 Task: Make in the project WiseTech an epic 'Virtual Reality (VR) Development'.
Action: Mouse moved to (181, 53)
Screenshot: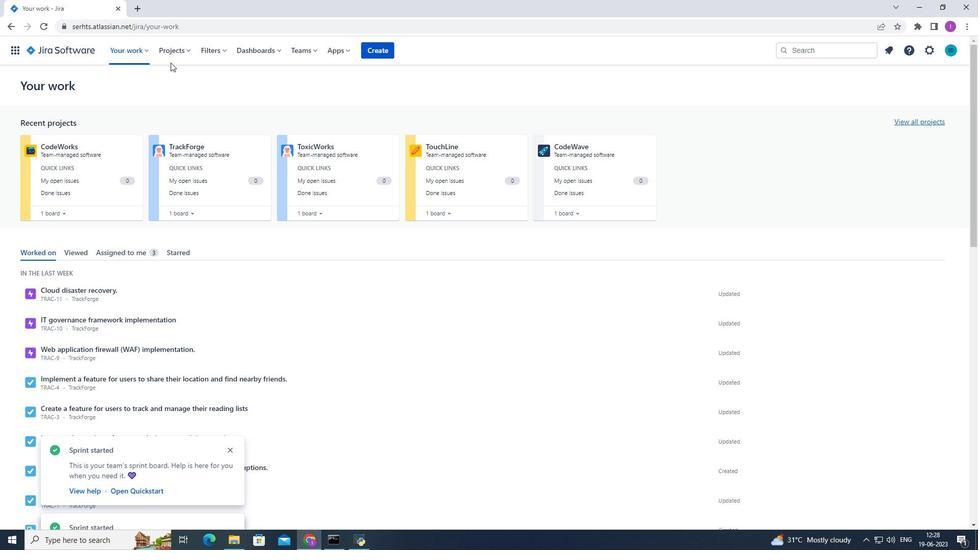 
Action: Mouse pressed left at (181, 53)
Screenshot: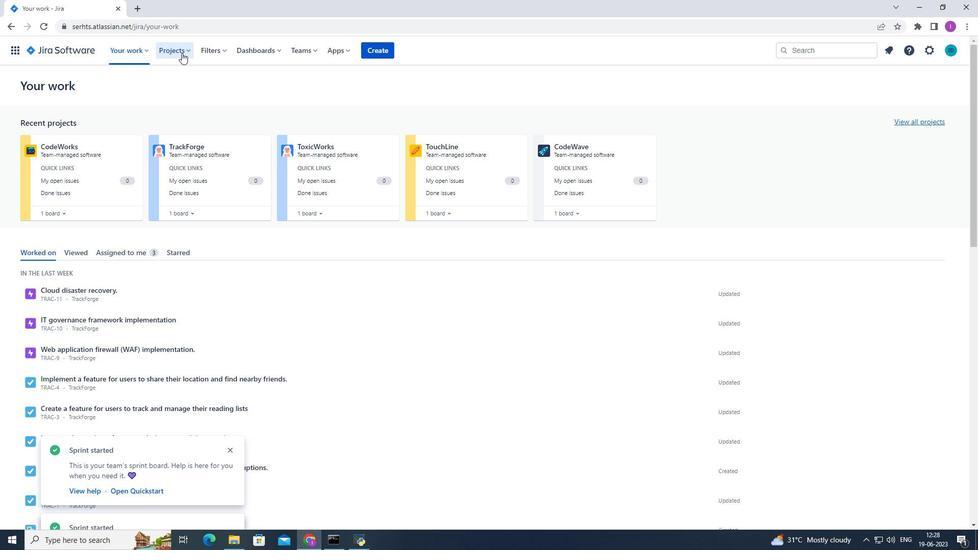 
Action: Mouse moved to (213, 94)
Screenshot: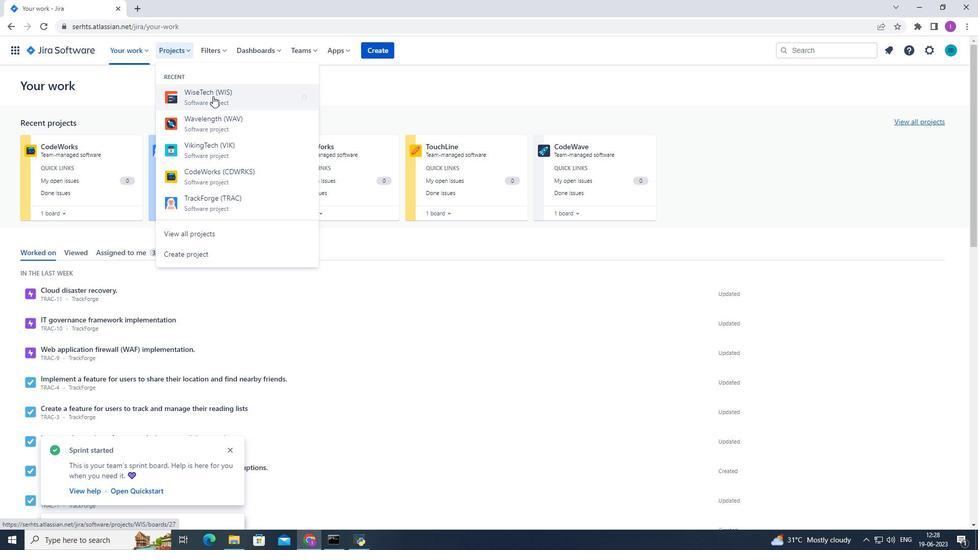 
Action: Mouse pressed left at (213, 94)
Screenshot: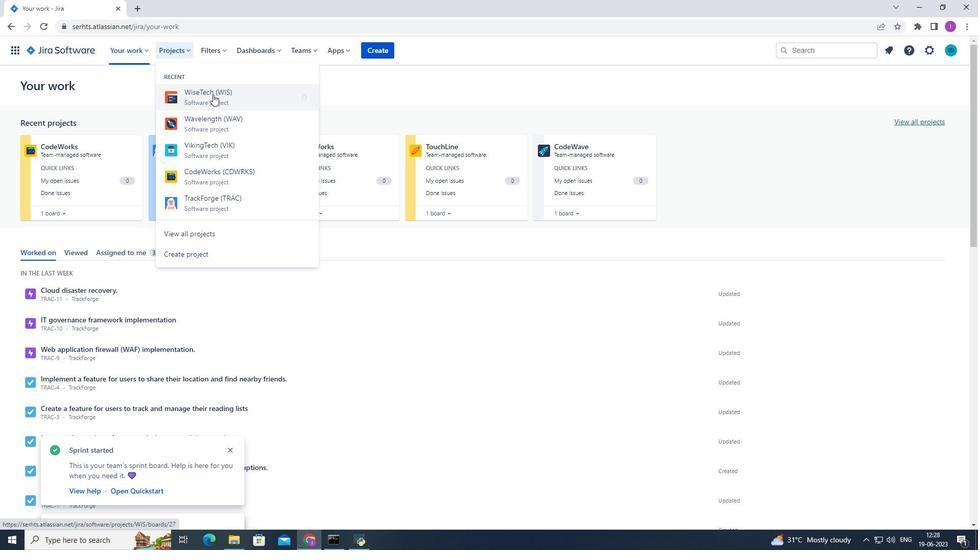 
Action: Mouse moved to (53, 151)
Screenshot: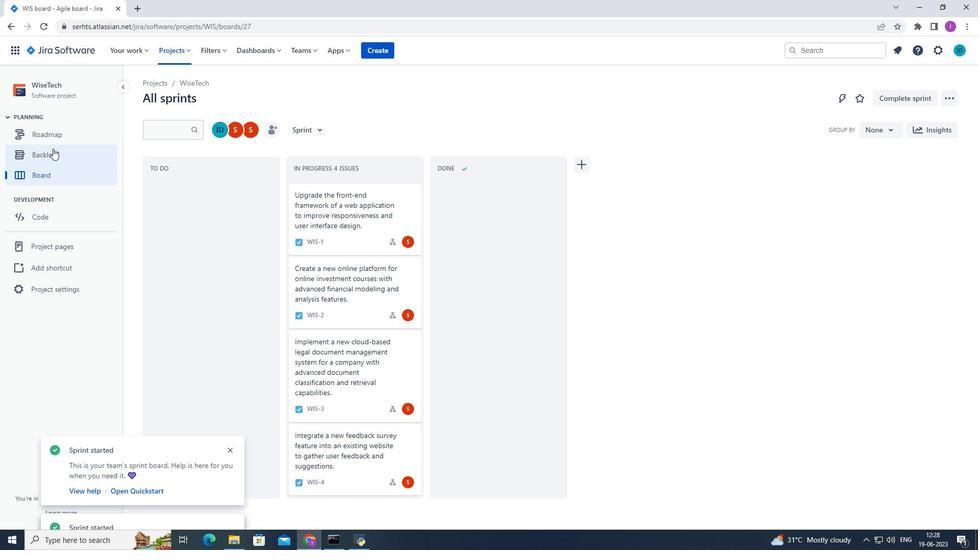
Action: Mouse pressed left at (53, 151)
Screenshot: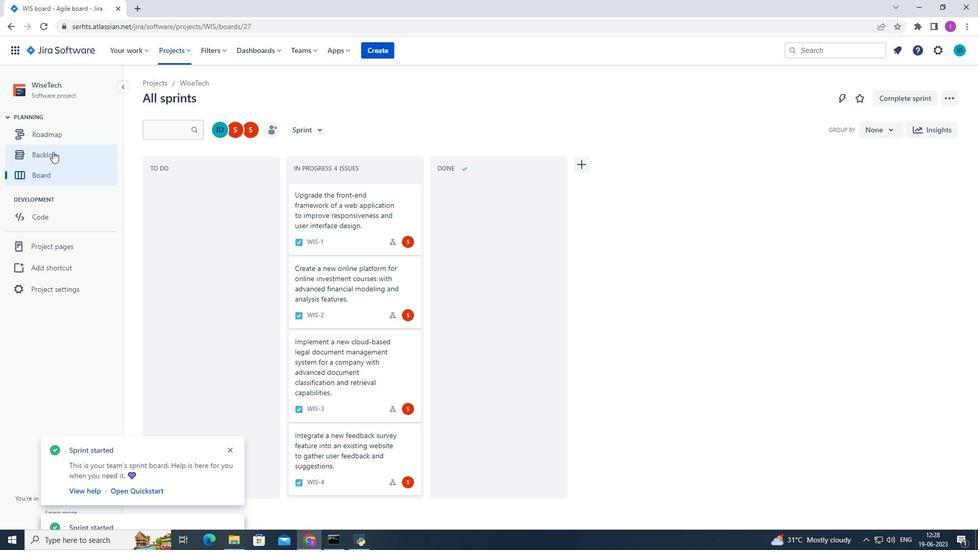 
Action: Mouse moved to (230, 451)
Screenshot: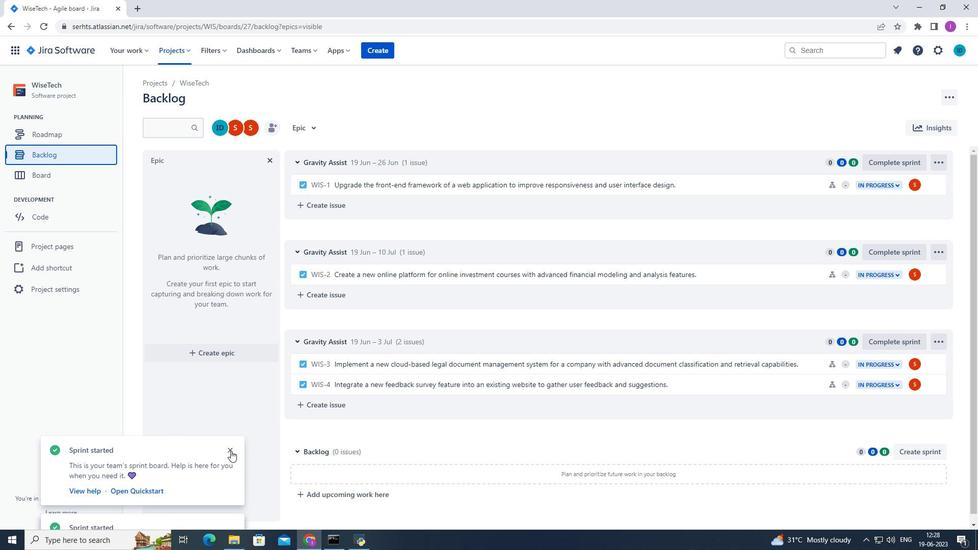 
Action: Mouse pressed left at (230, 451)
Screenshot: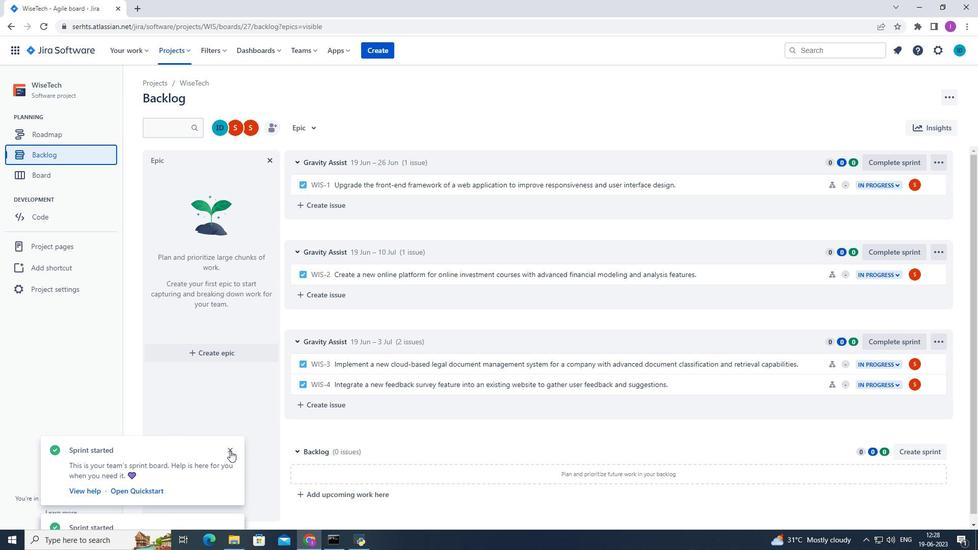 
Action: Mouse moved to (230, 450)
Screenshot: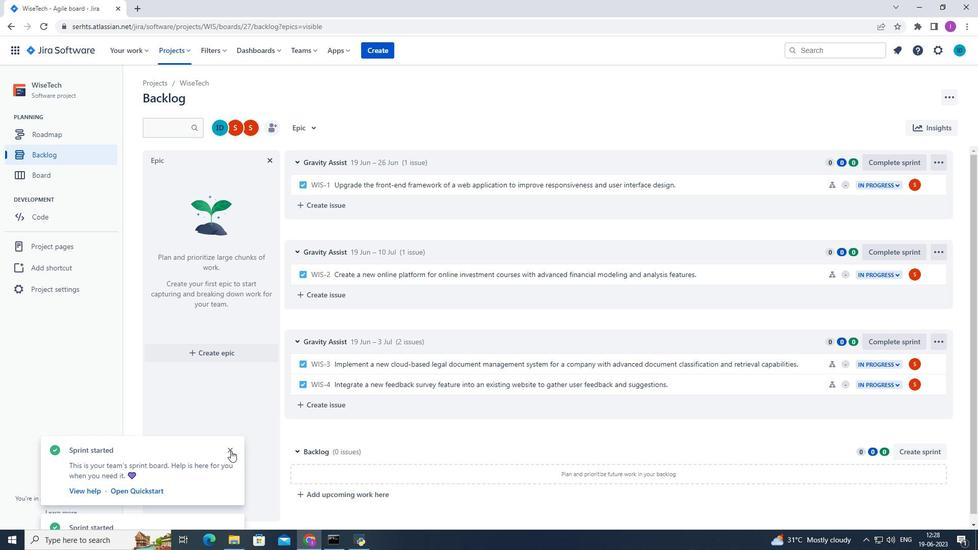 
Action: Mouse pressed left at (230, 450)
Screenshot: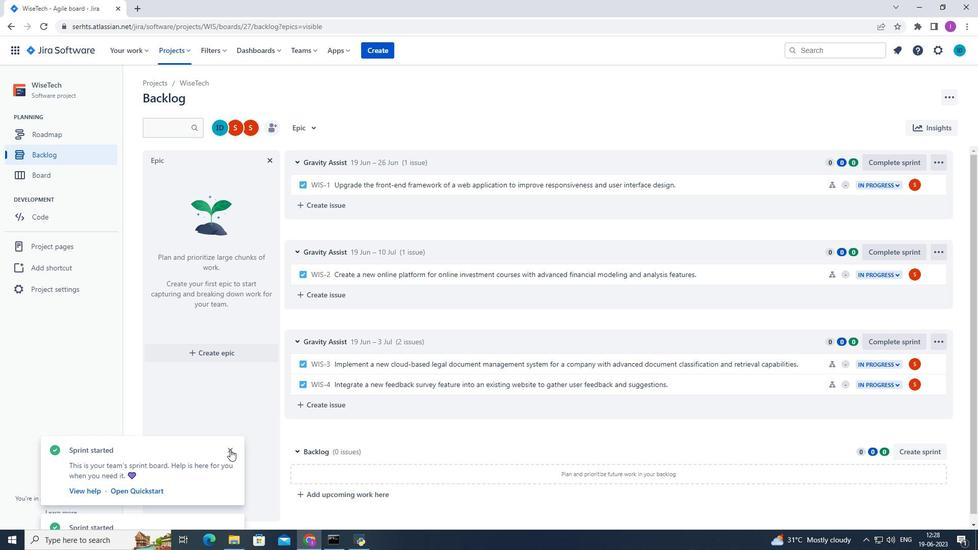 
Action: Mouse moved to (228, 450)
Screenshot: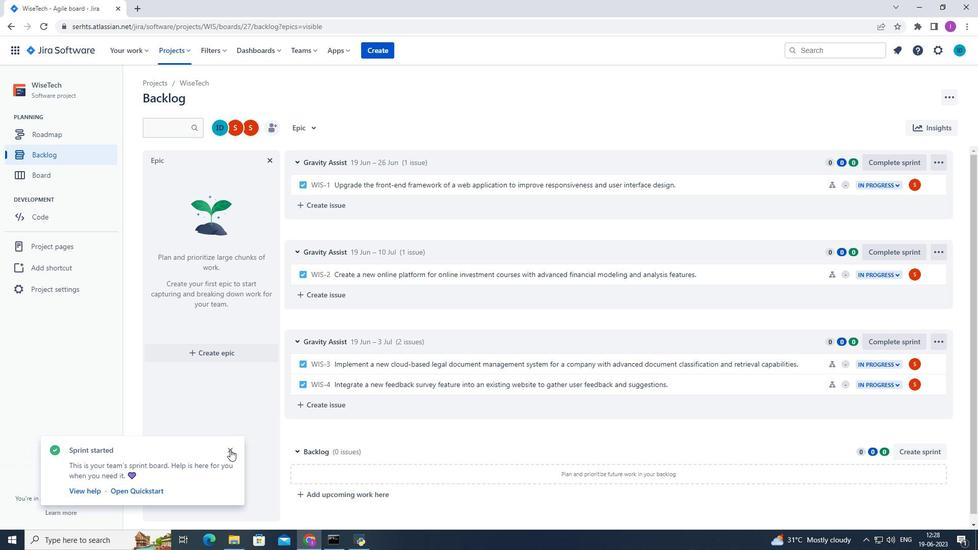 
Action: Mouse pressed left at (228, 450)
Screenshot: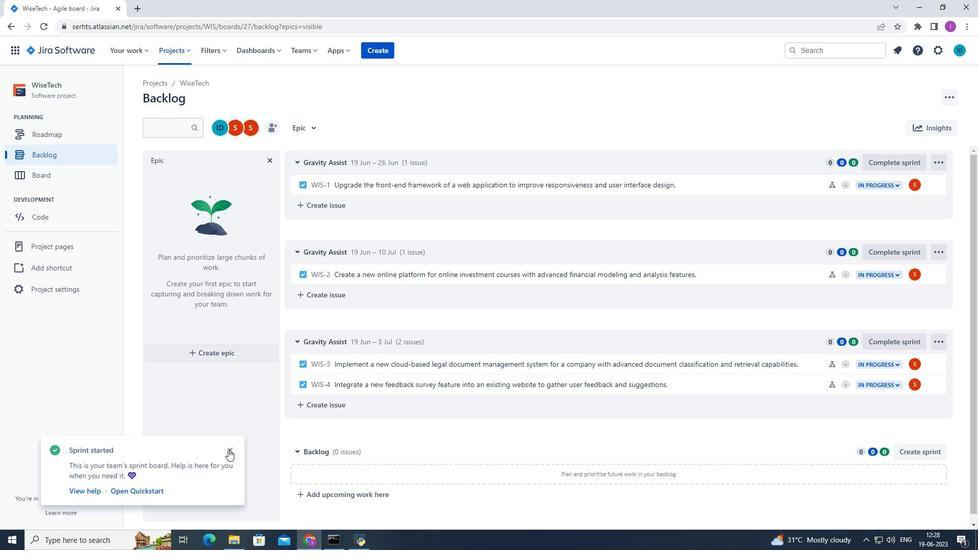 
Action: Mouse moved to (220, 349)
Screenshot: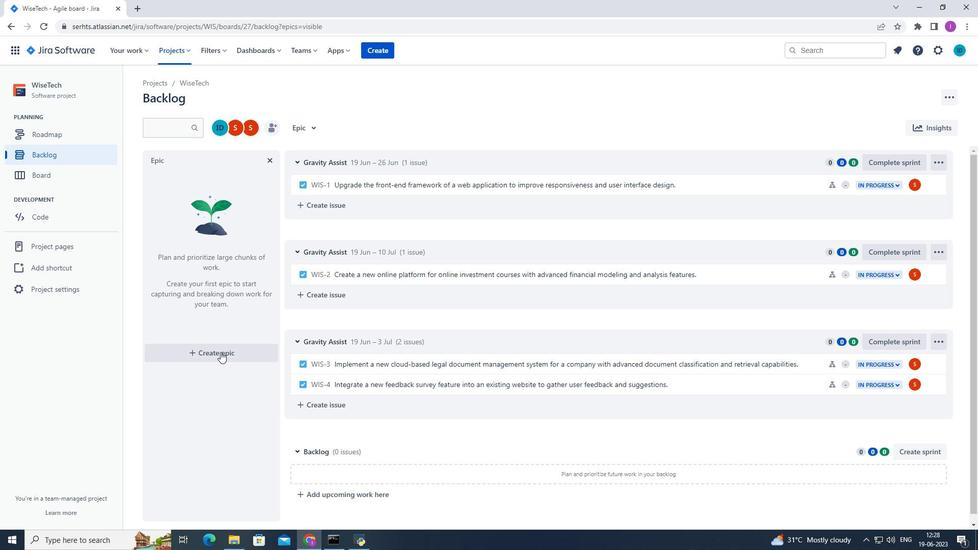 
Action: Mouse pressed left at (220, 349)
Screenshot: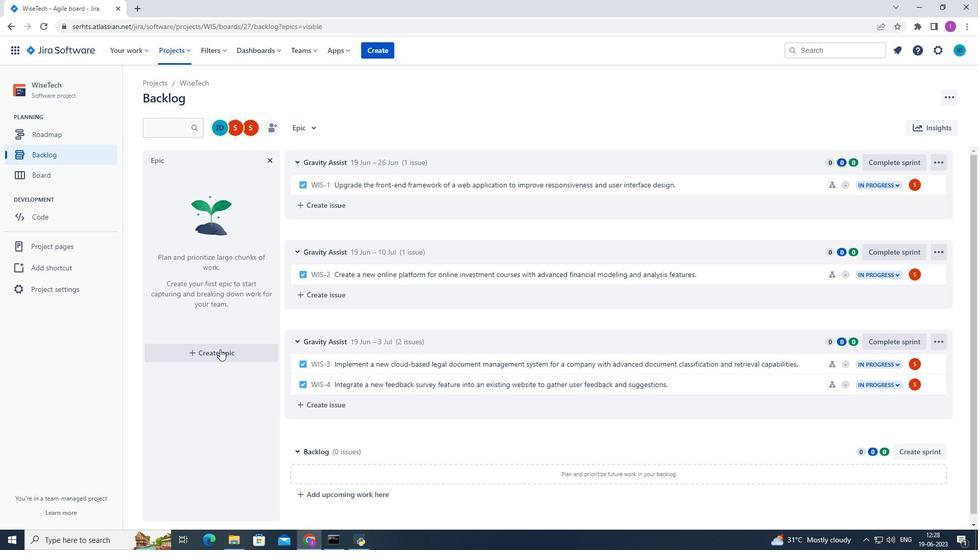 
Action: Mouse moved to (253, 349)
Screenshot: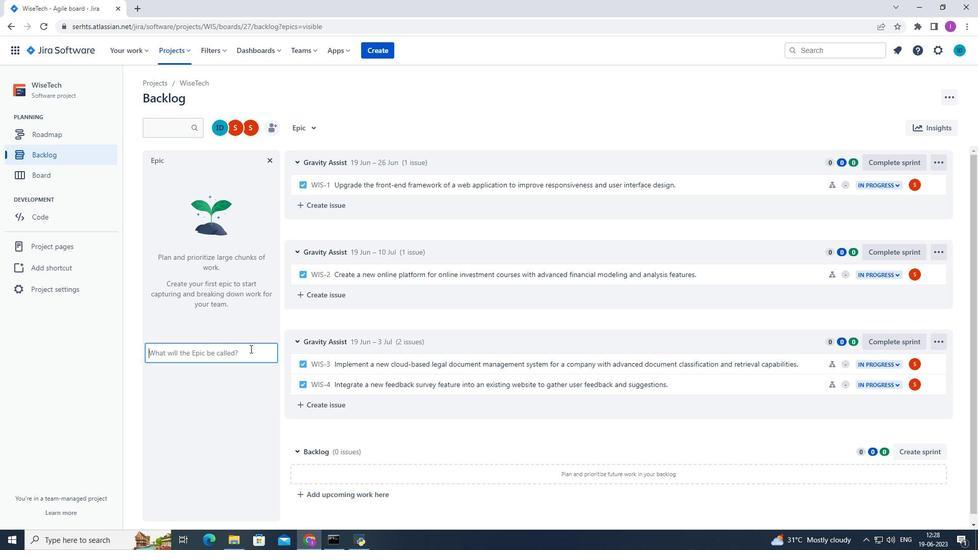 
Action: Key pressed <Key.shift>Virtual<Key.space><Key.shift>Reak<Key.backspace>lity<Key.space><Key.backspace><Key.shift>(VR)<Key.space>
Screenshot: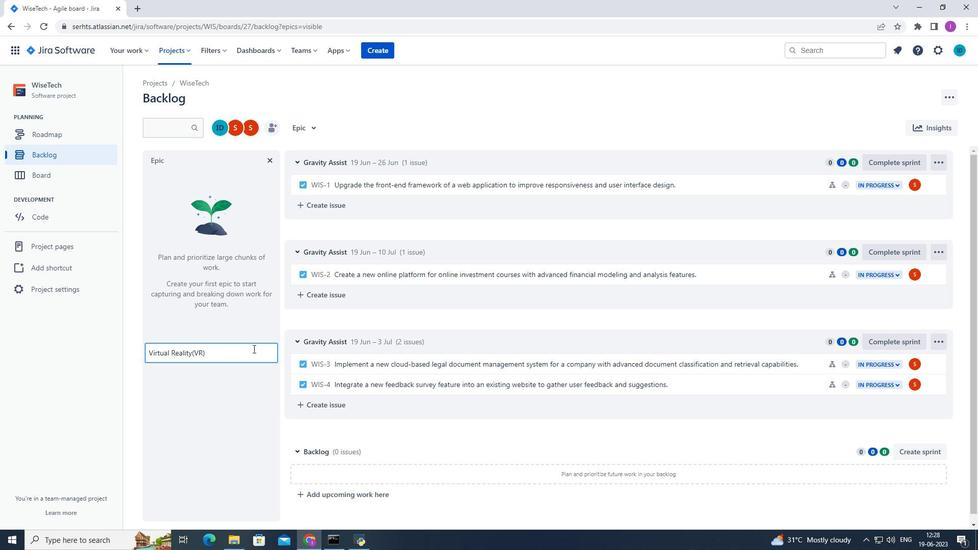 
Action: Mouse moved to (192, 355)
Screenshot: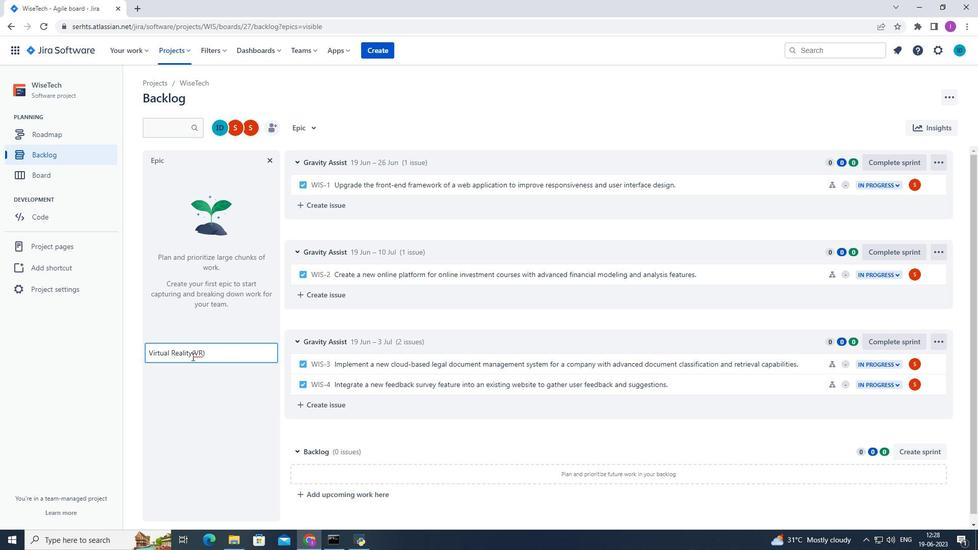 
Action: Mouse pressed left at (192, 355)
Screenshot: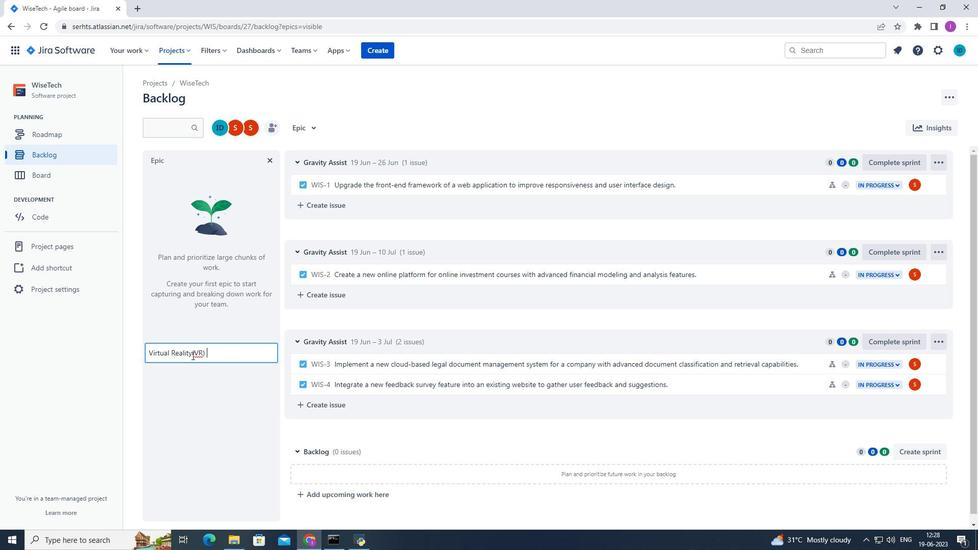 
Action: Mouse moved to (194, 352)
Screenshot: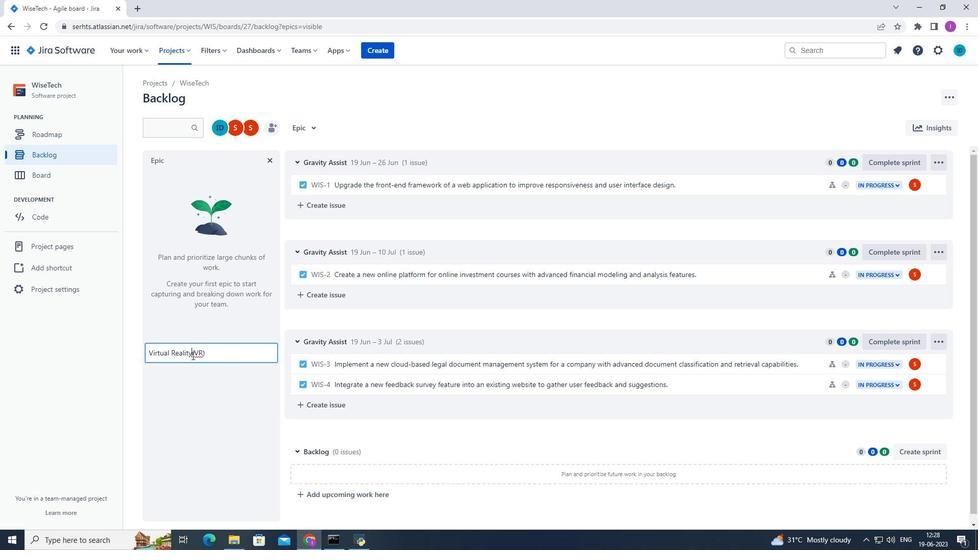 
Action: Key pressed <Key.space>
Screenshot: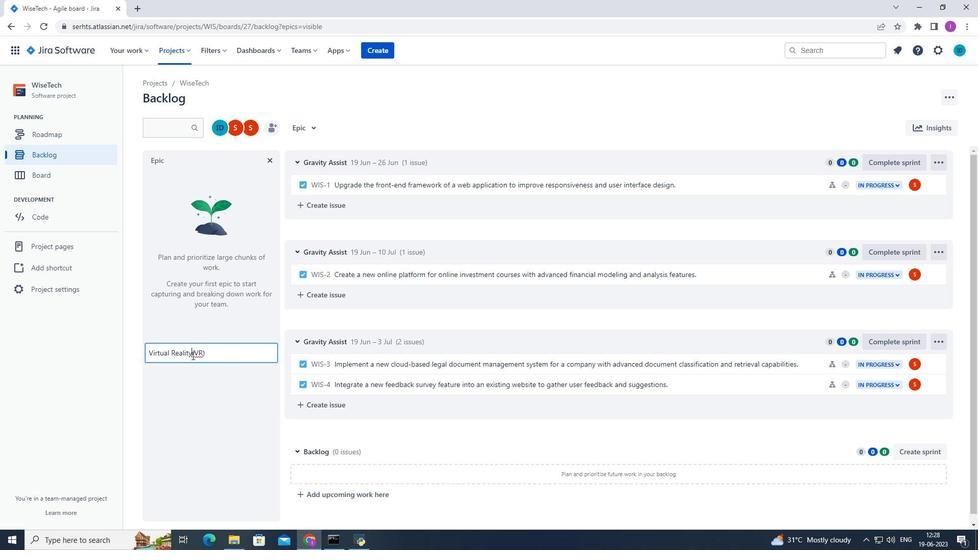 
Action: Mouse moved to (213, 349)
Screenshot: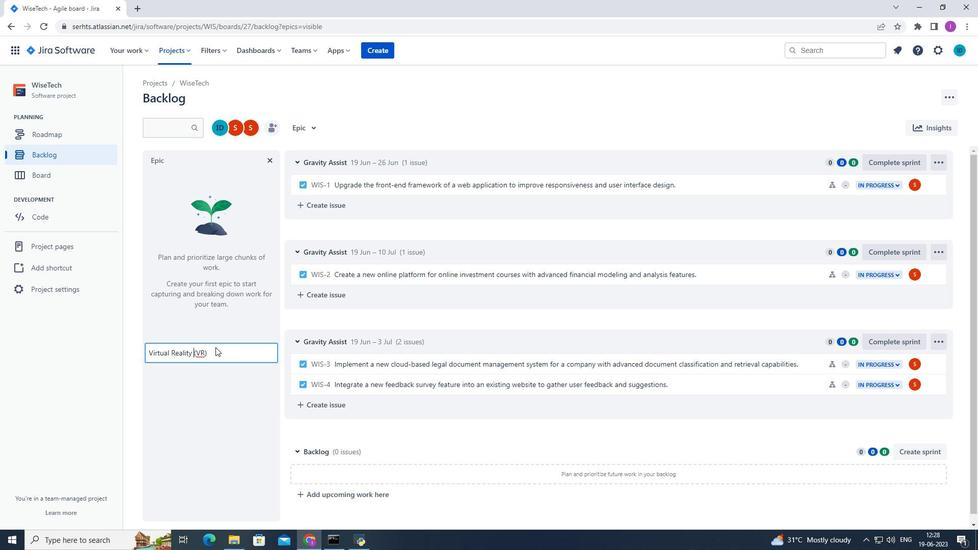 
Action: Mouse pressed left at (213, 349)
Screenshot: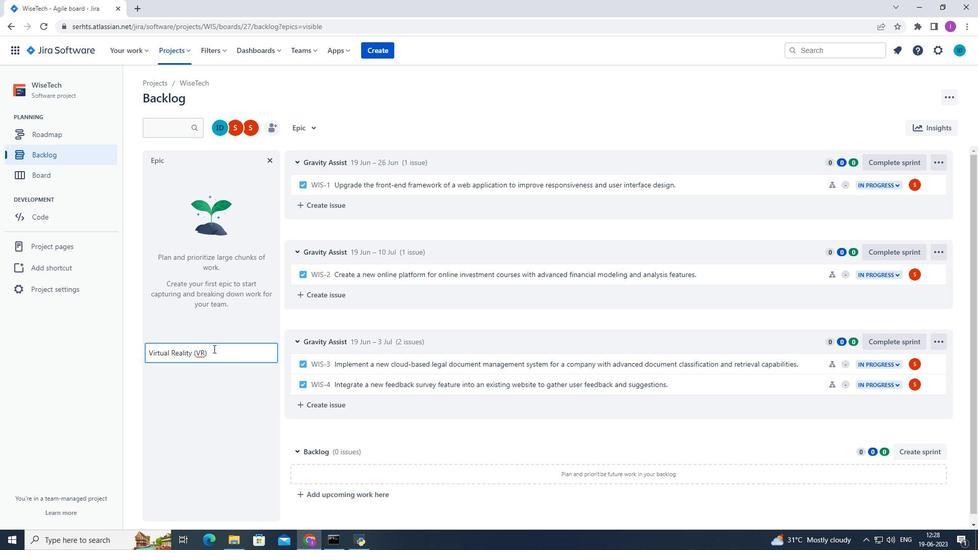
Action: Mouse moved to (215, 350)
Screenshot: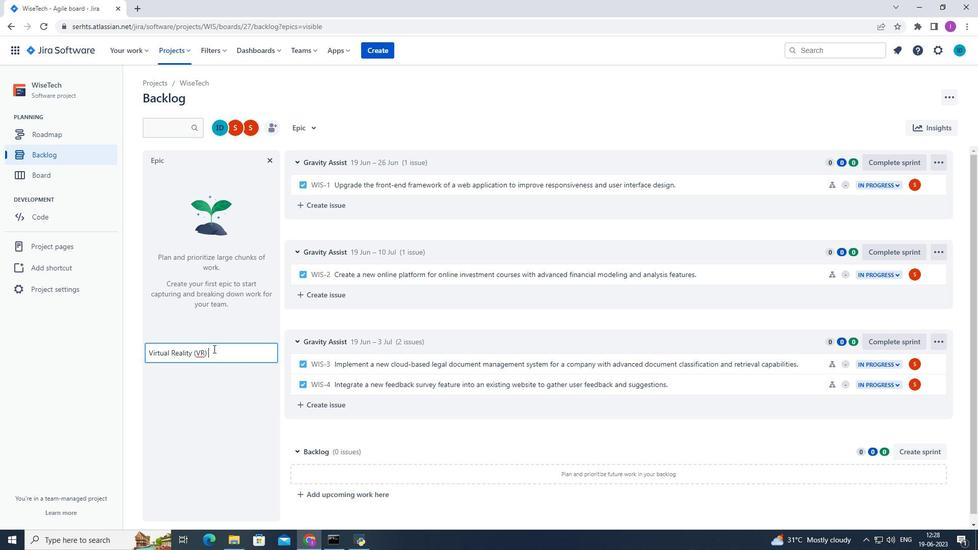 
Action: Key pressed <Key.space><Key.shift>Development<Key.enter>
Screenshot: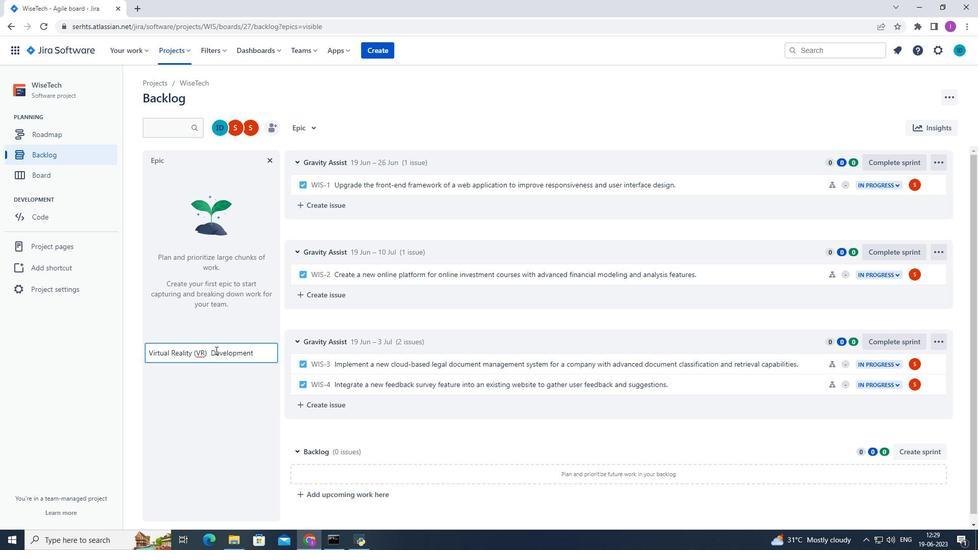 
Action: Mouse moved to (717, 188)
Screenshot: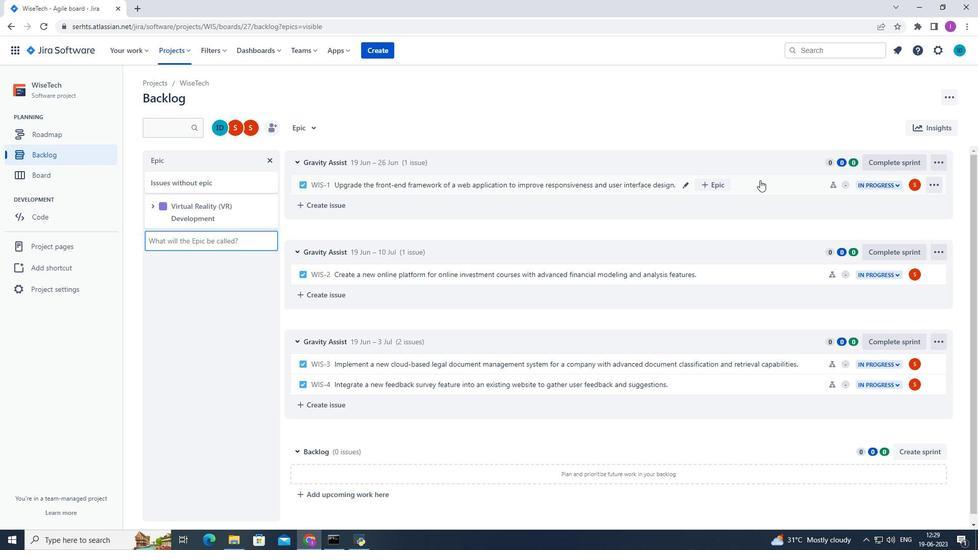 
